 Task: Create a blank project AgileCon with privacy Public and default view as List and in the team Taskers . Create three sections in the project as To-Do, Doing and Done
Action: Mouse moved to (63, 48)
Screenshot: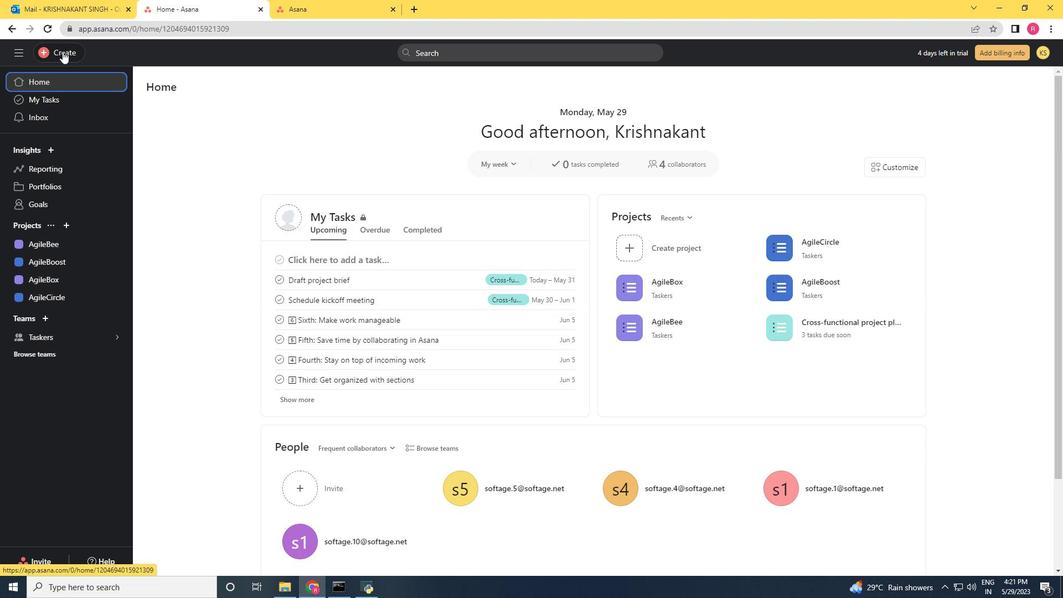 
Action: Mouse pressed left at (63, 48)
Screenshot: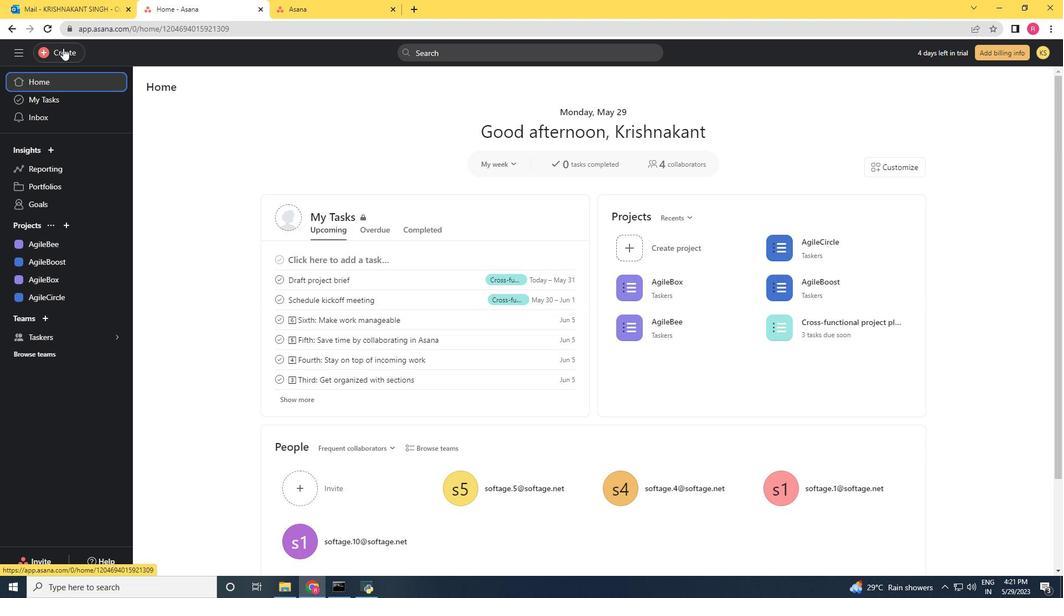 
Action: Mouse moved to (125, 80)
Screenshot: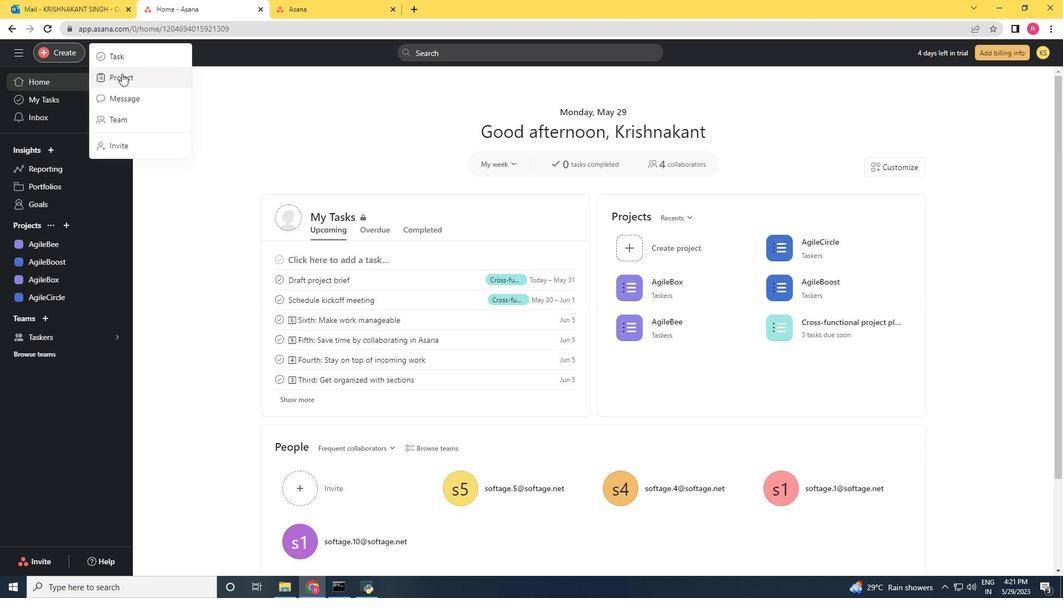 
Action: Mouse pressed left at (125, 80)
Screenshot: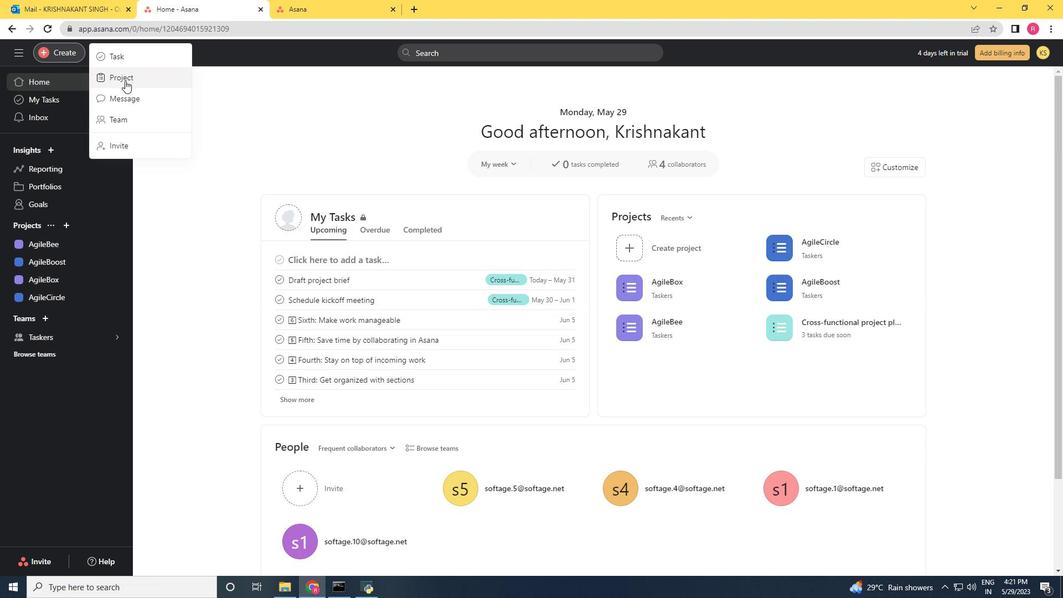 
Action: Mouse moved to (438, 317)
Screenshot: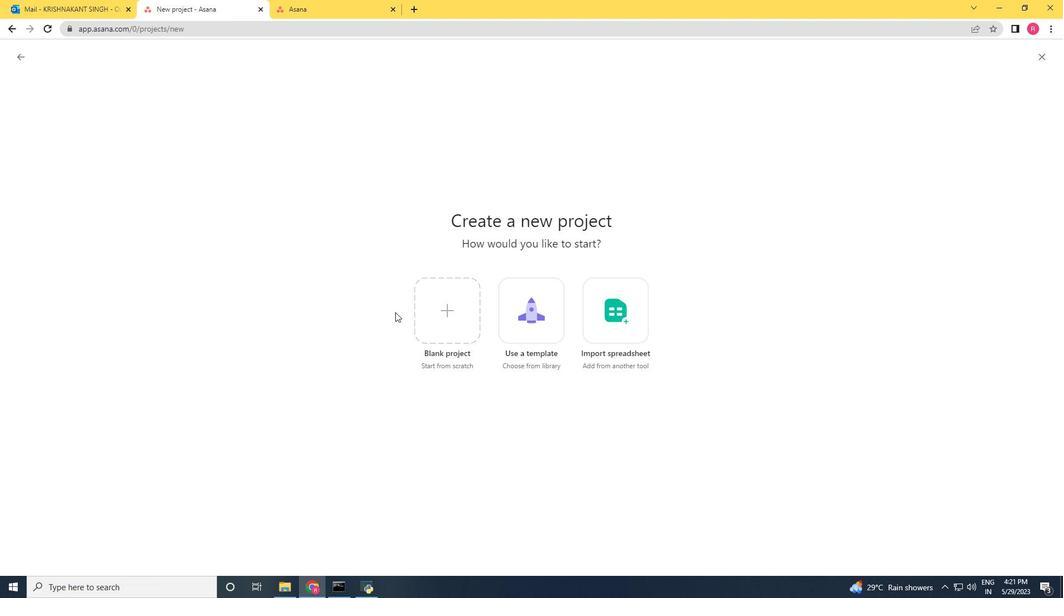 
Action: Mouse pressed left at (438, 317)
Screenshot: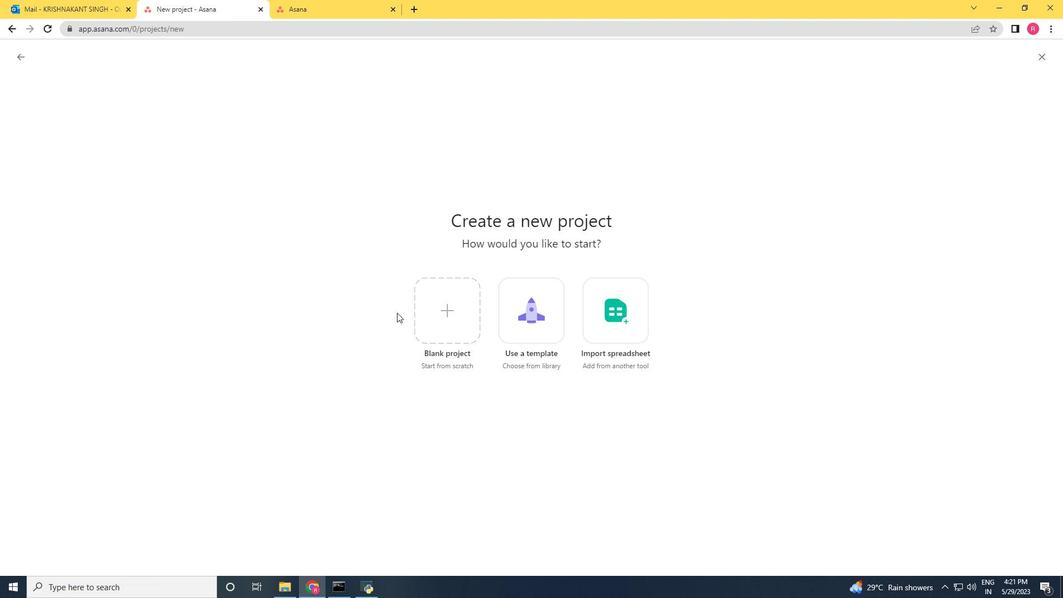 
Action: Mouse moved to (314, 253)
Screenshot: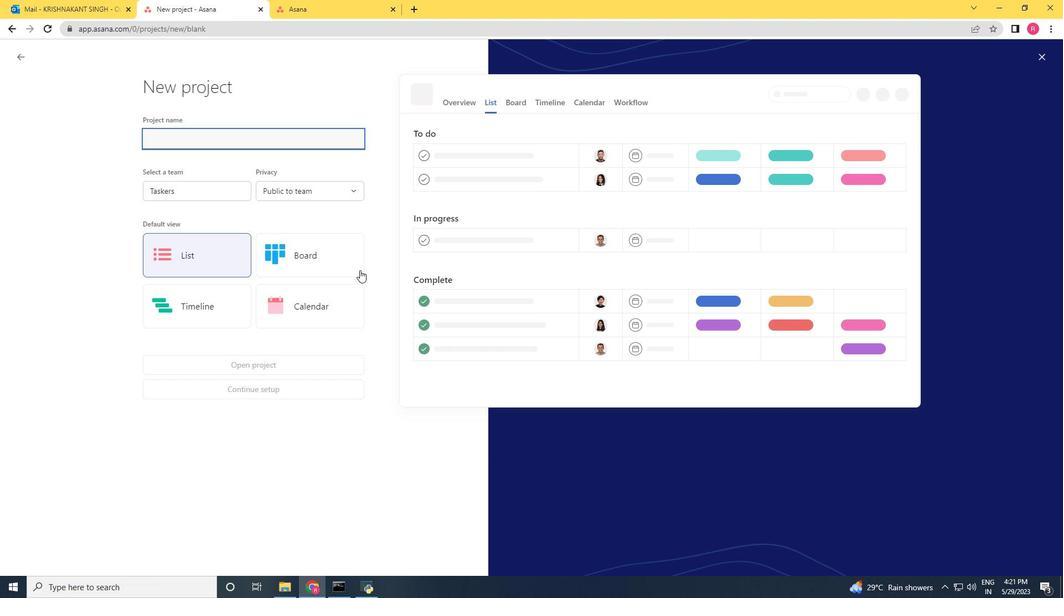 
Action: Key pressed <Key.shift>Agile<Key.space><Key.backspace><Key.shift>Con
Screenshot: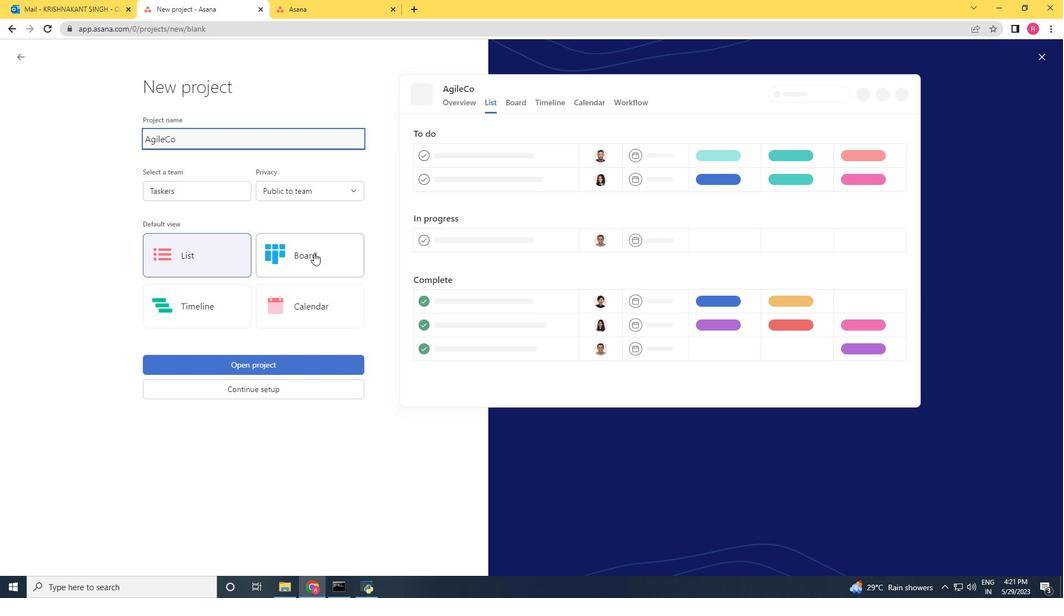 
Action: Mouse moved to (307, 195)
Screenshot: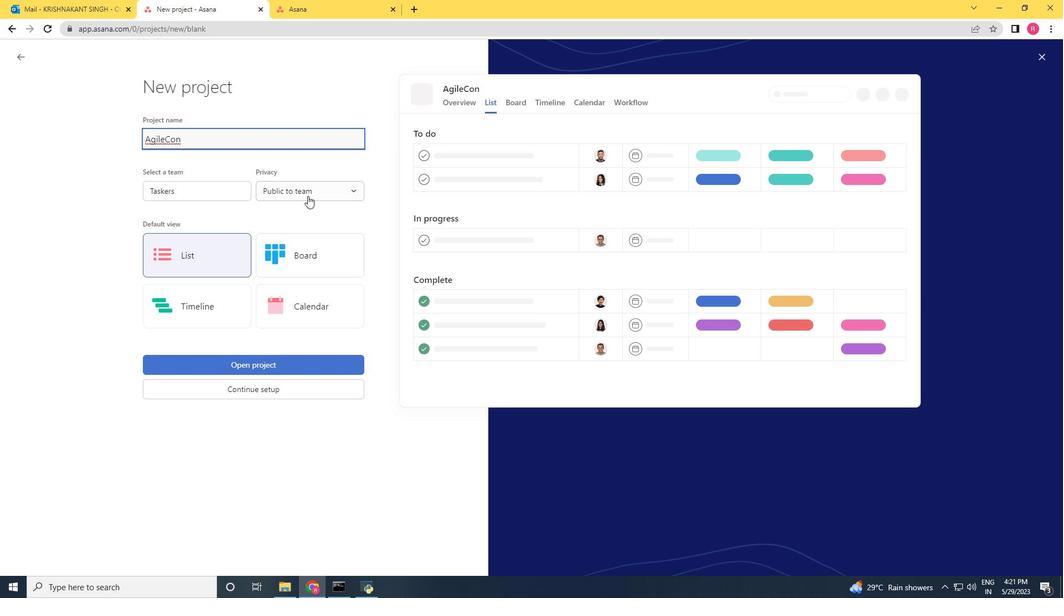 
Action: Mouse pressed left at (307, 195)
Screenshot: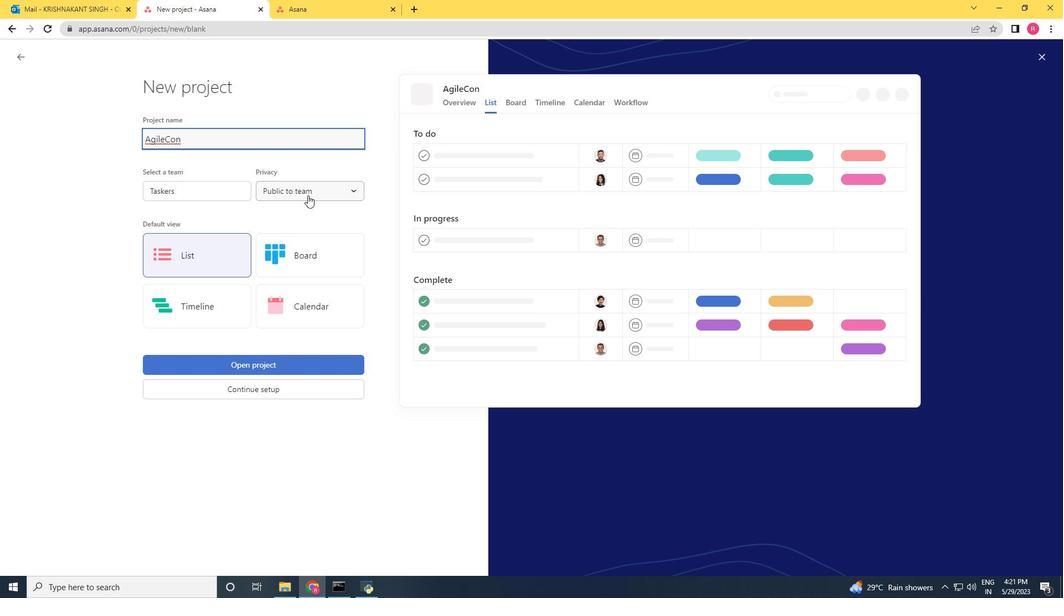
Action: Mouse moved to (295, 211)
Screenshot: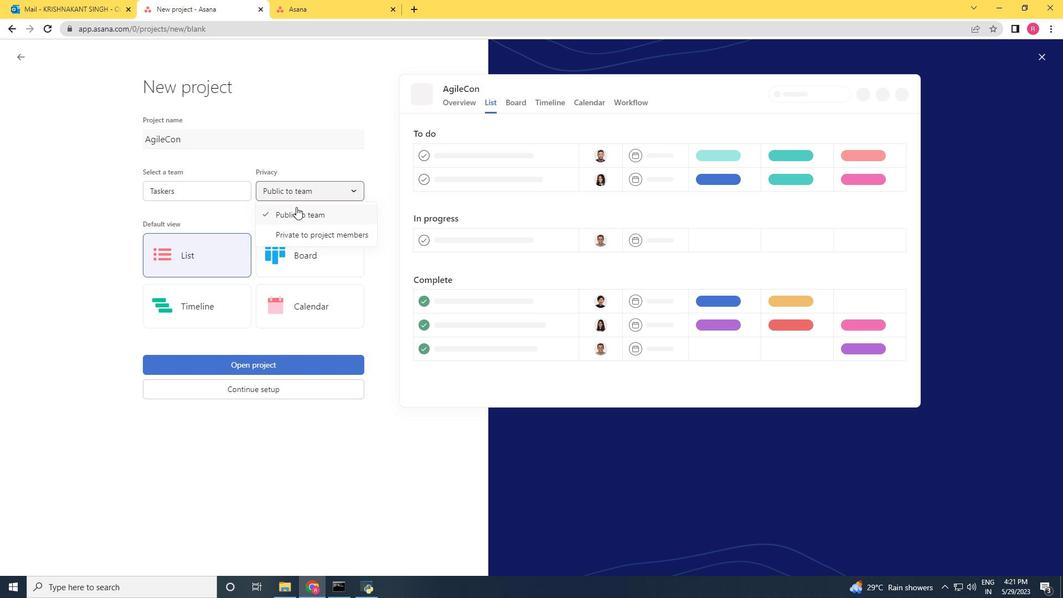 
Action: Mouse pressed left at (295, 211)
Screenshot: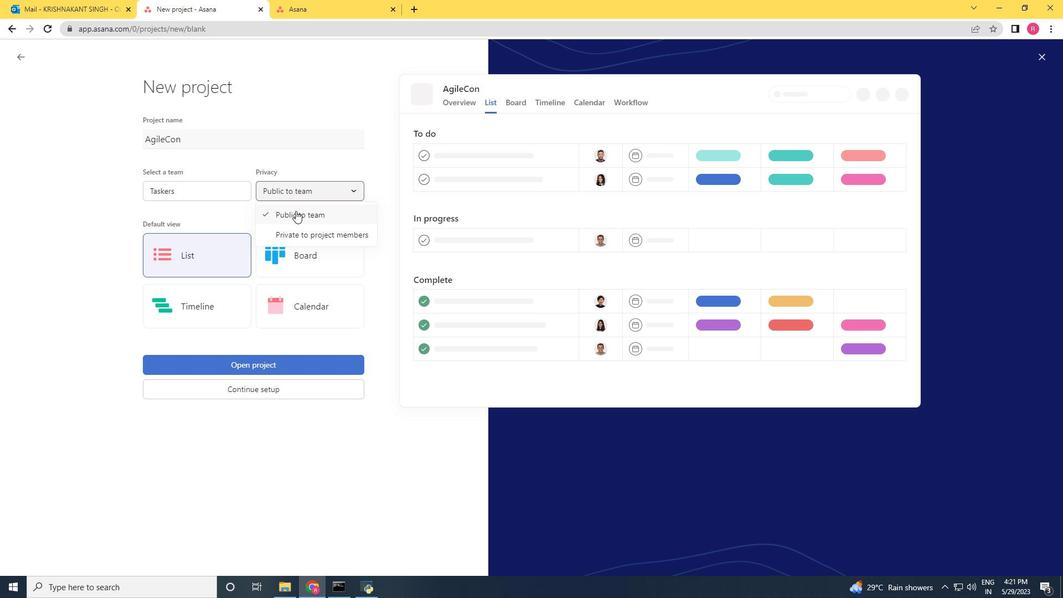 
Action: Mouse moved to (173, 238)
Screenshot: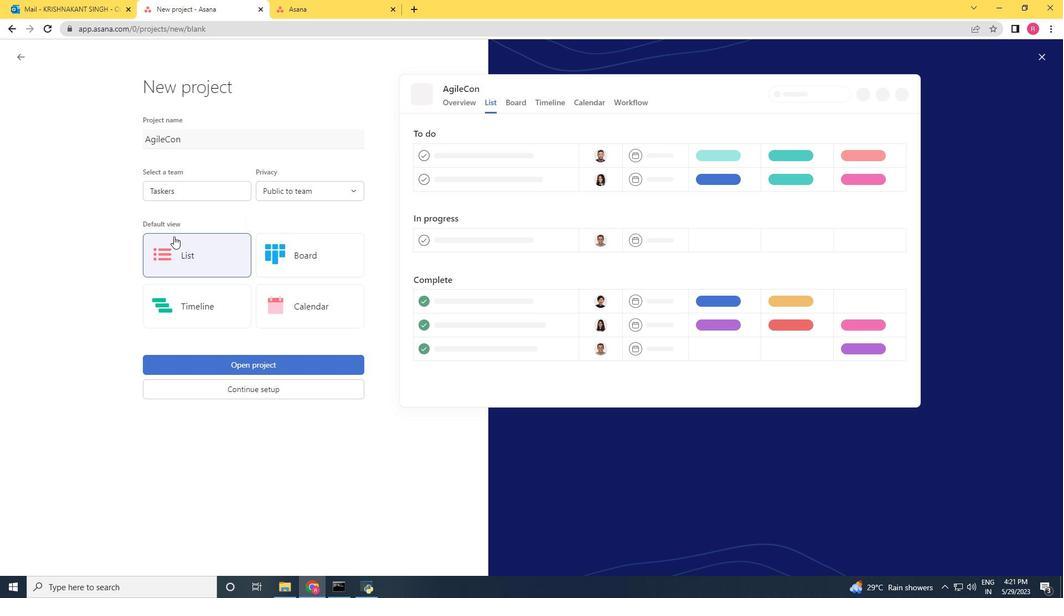 
Action: Mouse pressed left at (173, 238)
Screenshot: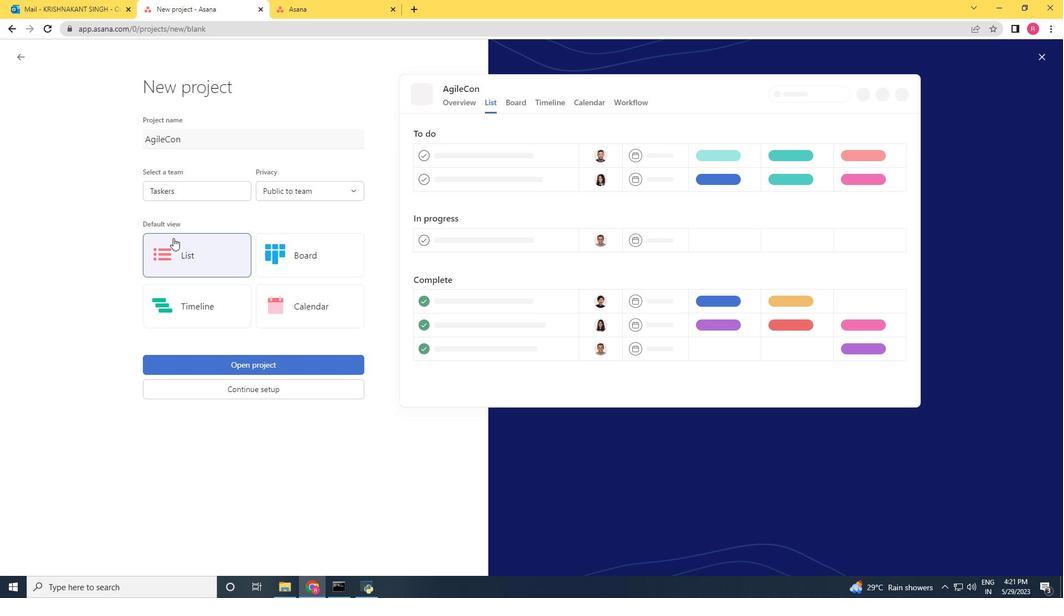
Action: Mouse moved to (197, 186)
Screenshot: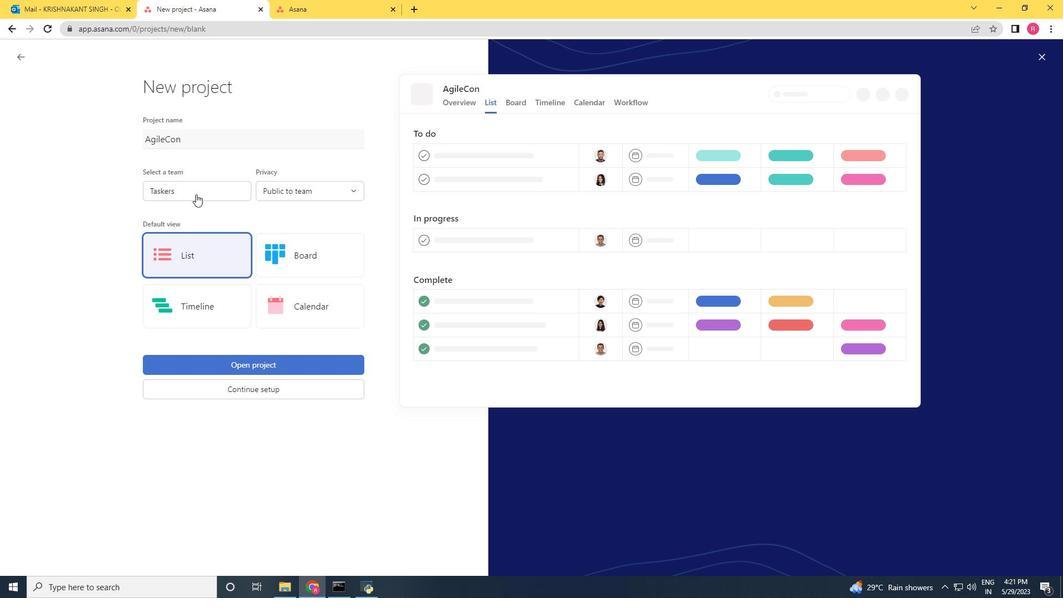 
Action: Mouse pressed left at (197, 186)
Screenshot: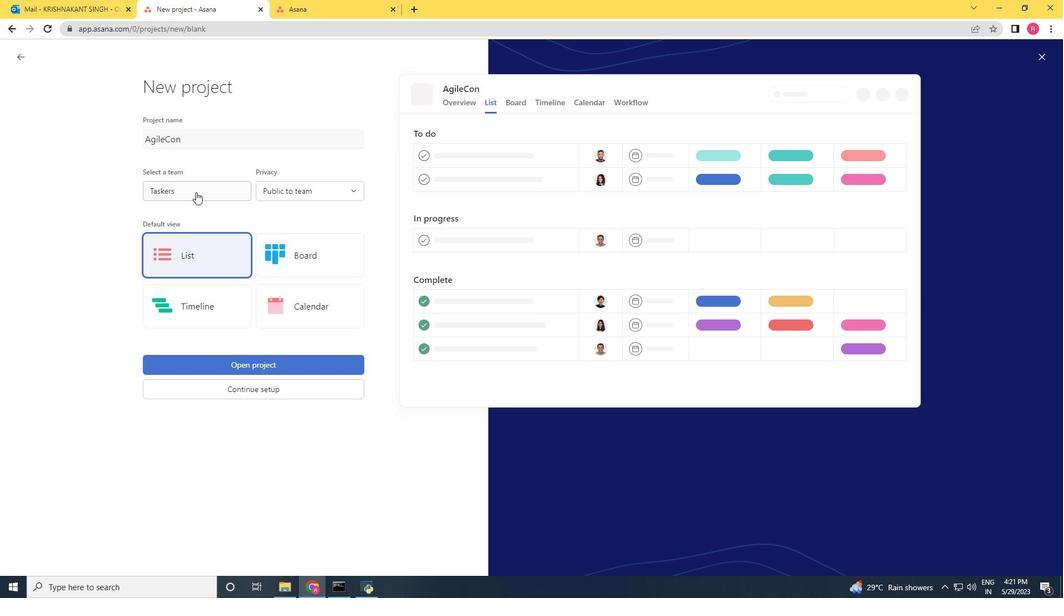 
Action: Mouse moved to (186, 216)
Screenshot: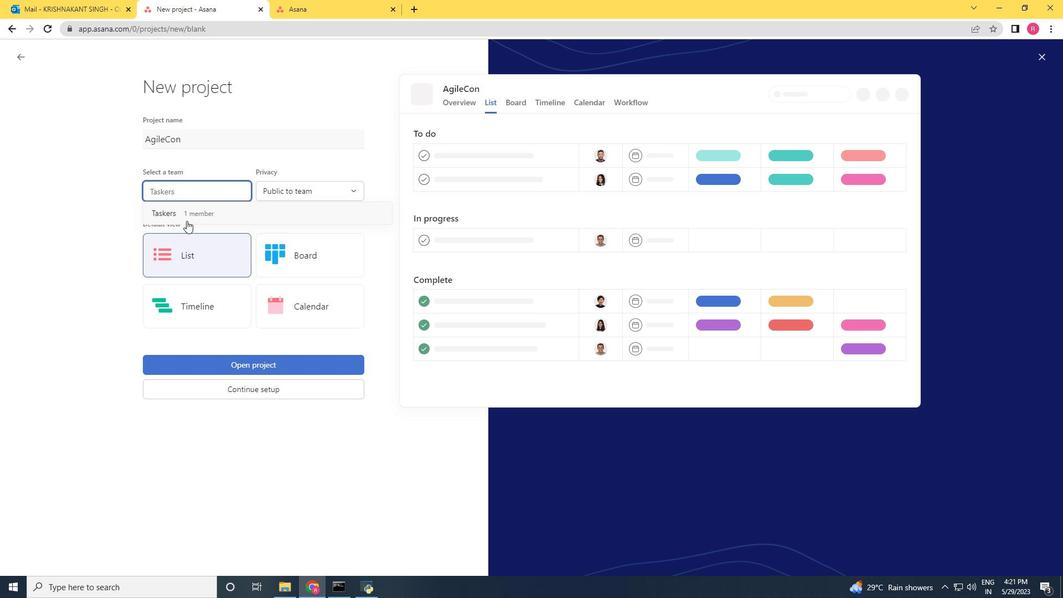 
Action: Mouse pressed left at (186, 216)
Screenshot: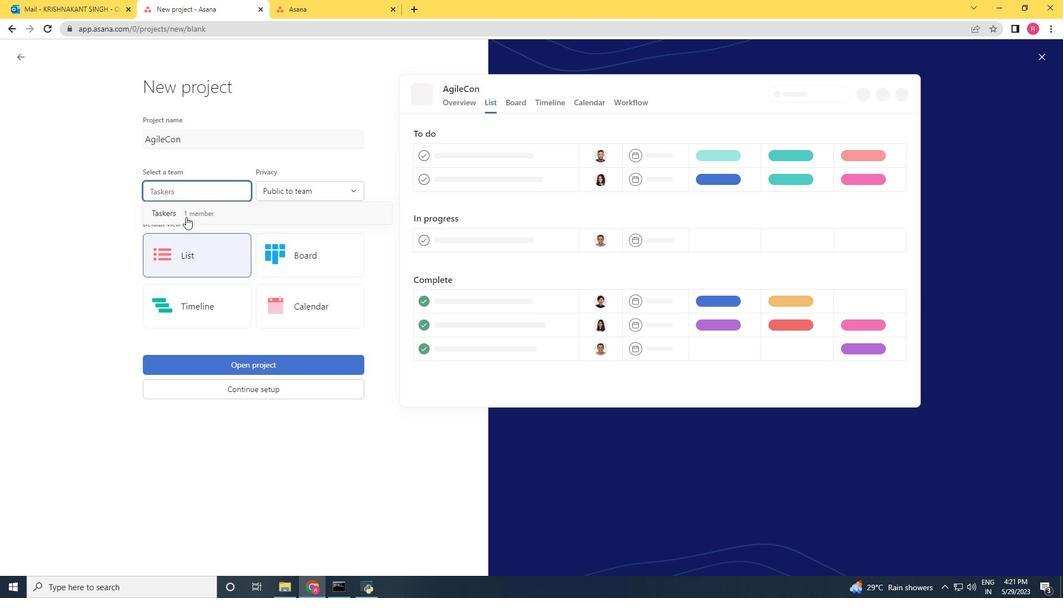 
Action: Mouse moved to (265, 363)
Screenshot: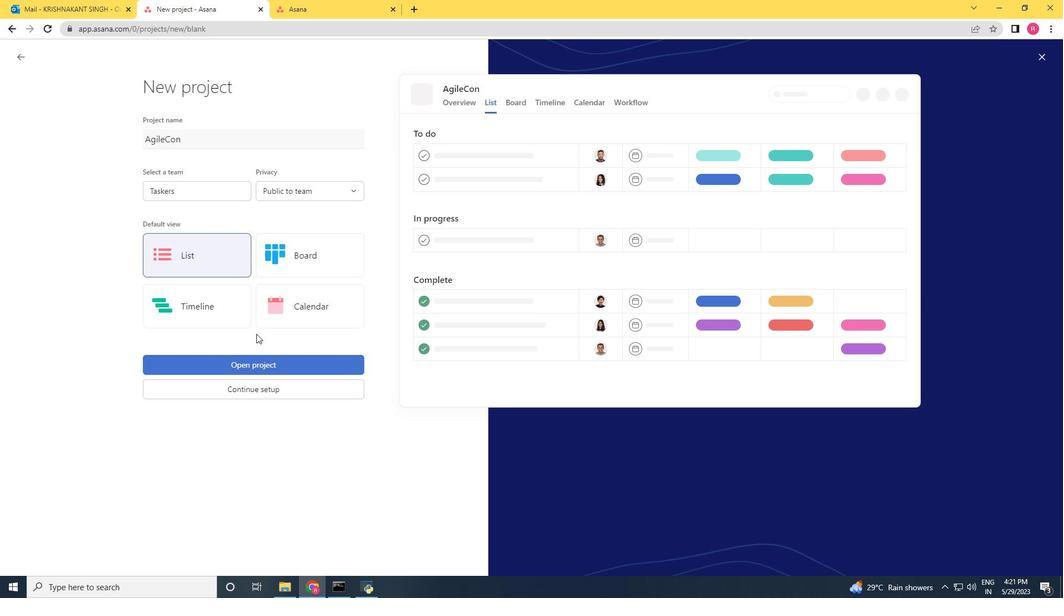 
Action: Mouse pressed left at (265, 363)
Screenshot: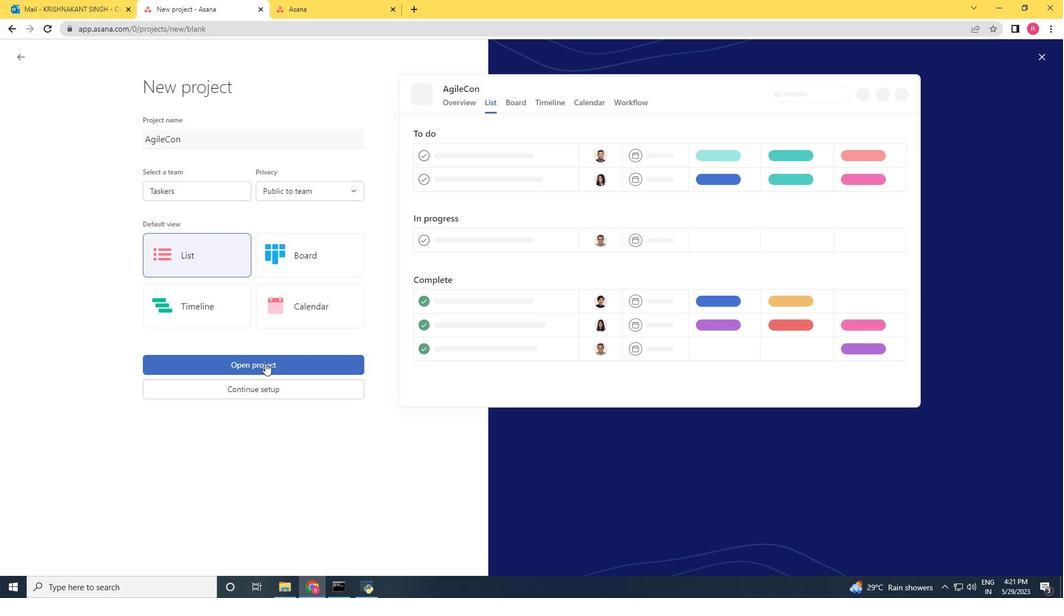 
Action: Mouse moved to (175, 245)
Screenshot: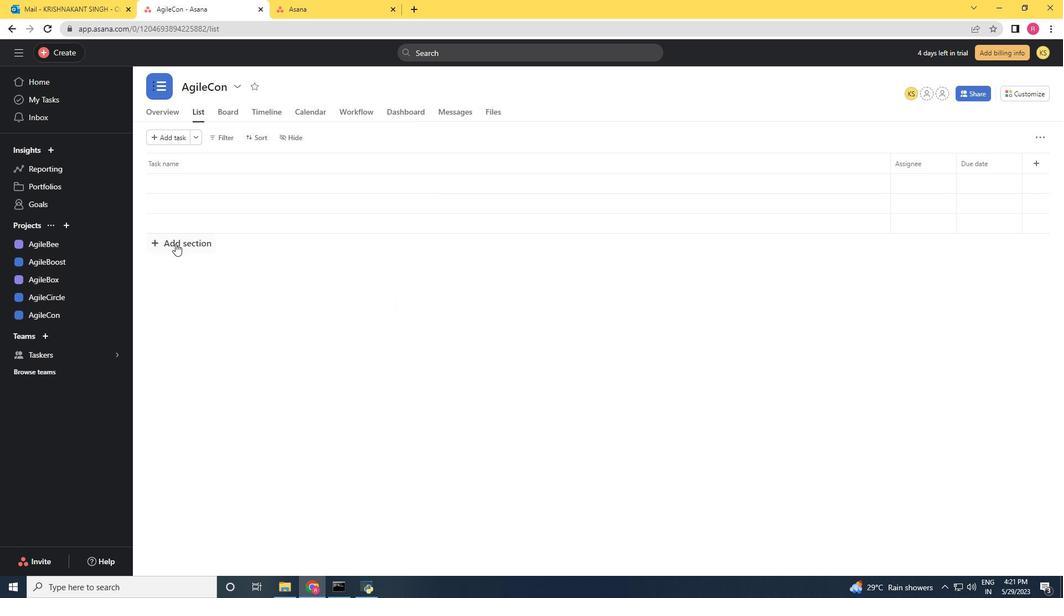 
Action: Mouse pressed left at (175, 245)
Screenshot: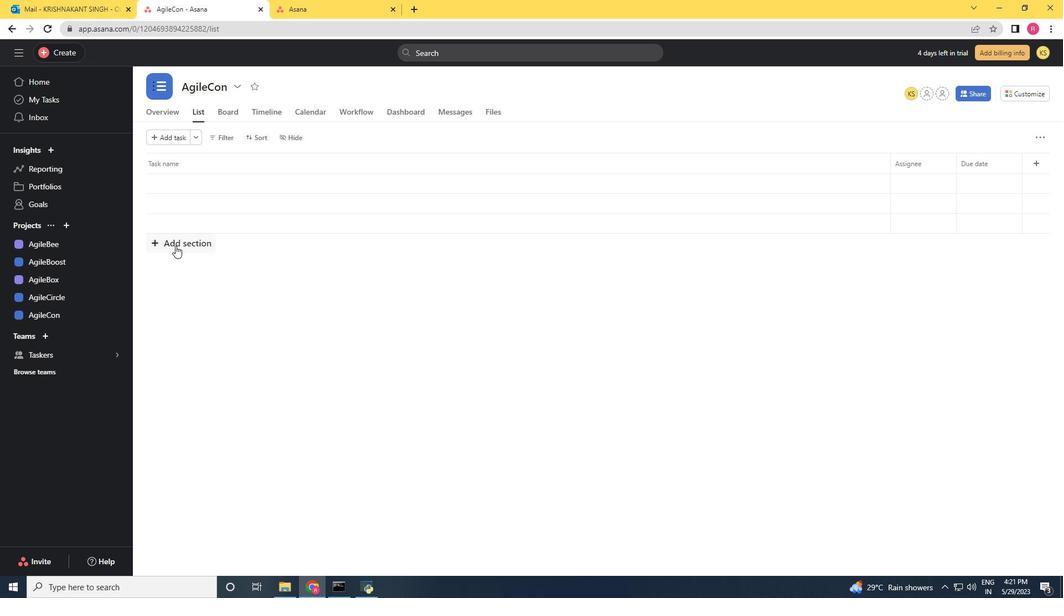 
Action: Mouse moved to (195, 135)
Screenshot: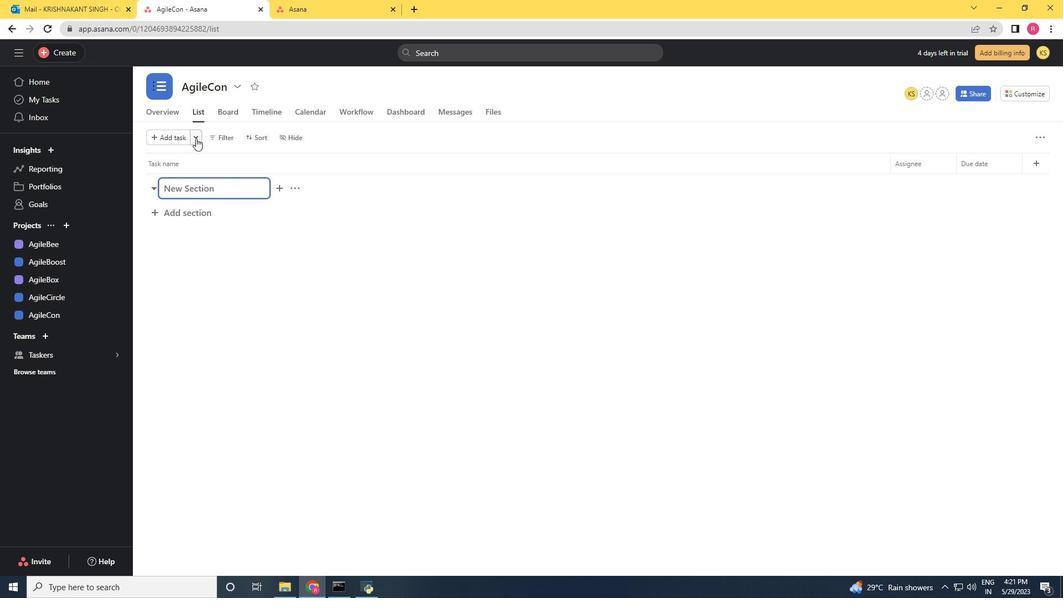 
Action: Mouse pressed left at (195, 135)
Screenshot: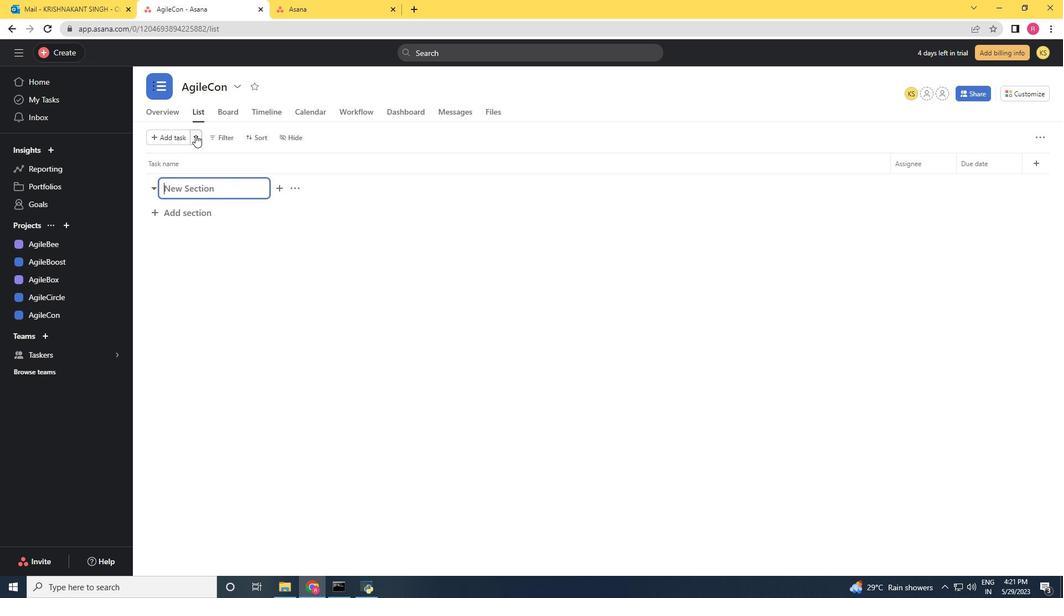 
Action: Mouse pressed left at (195, 135)
Screenshot: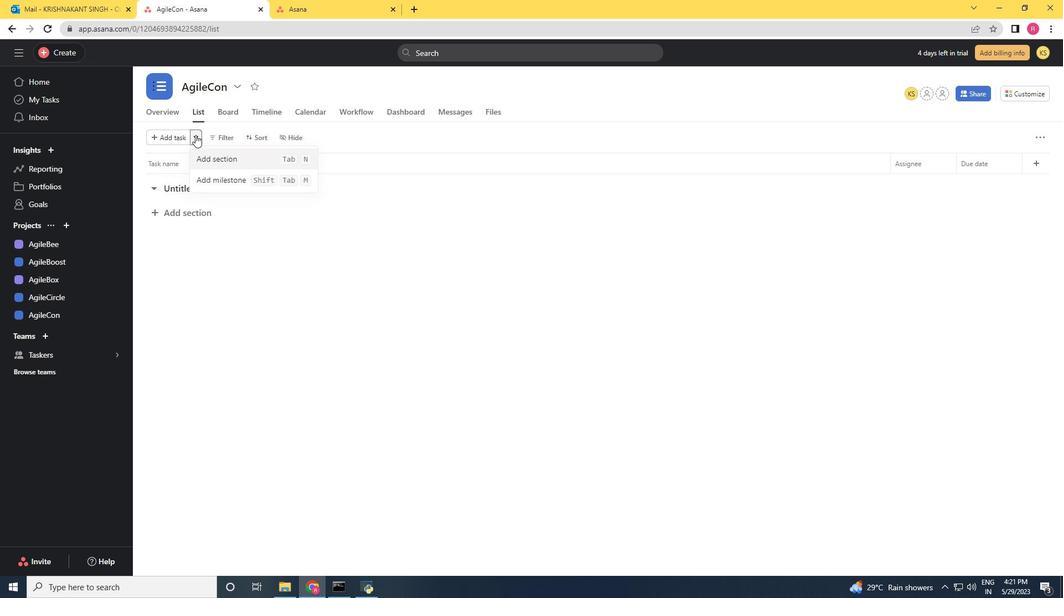 
Action: Mouse moved to (241, 188)
Screenshot: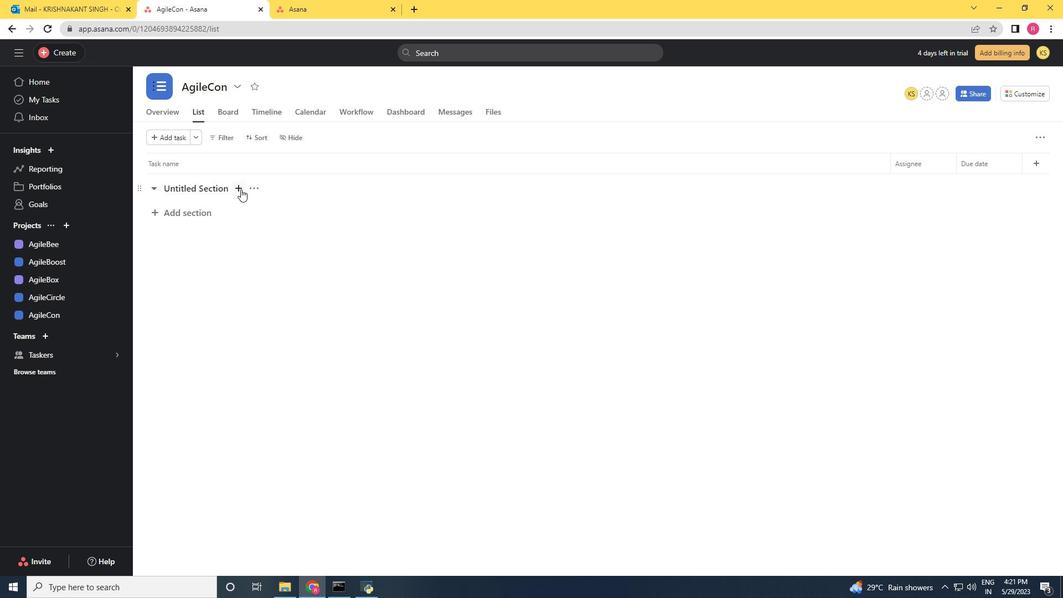 
Action: Mouse pressed left at (241, 188)
Screenshot: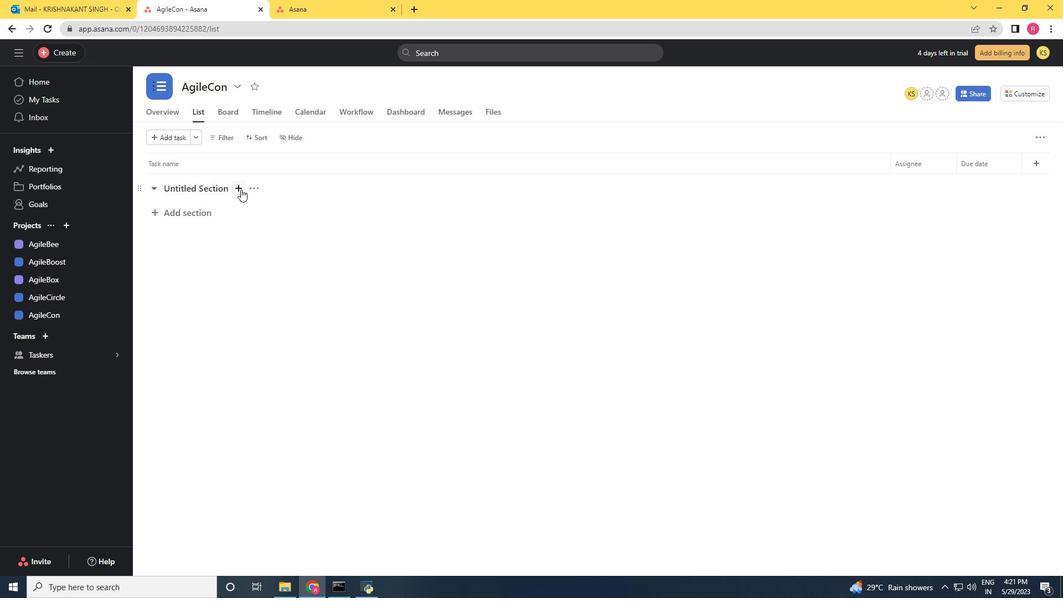 
Action: Mouse moved to (217, 192)
Screenshot: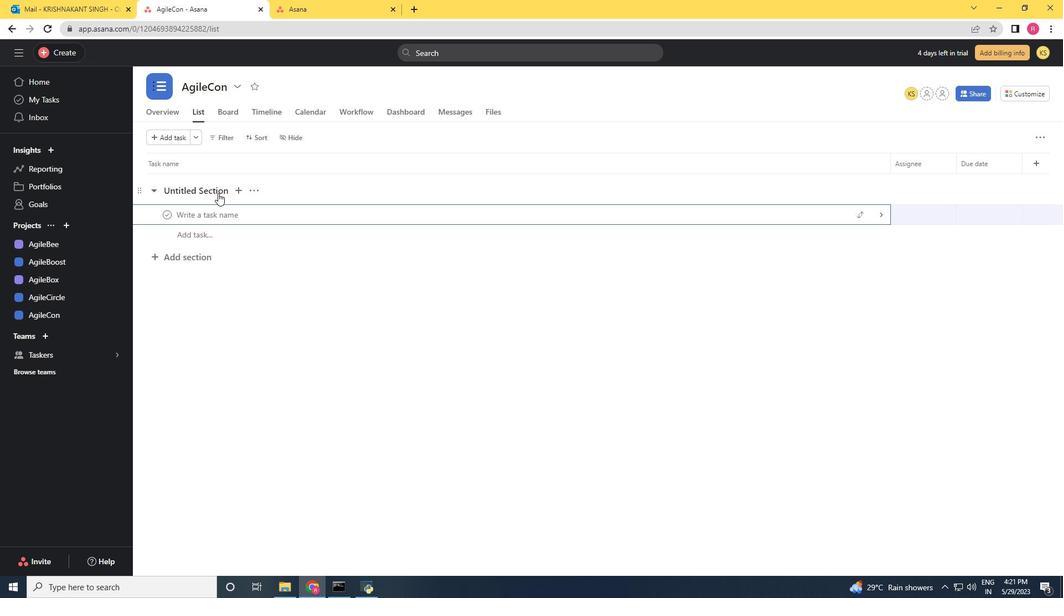 
Action: Mouse pressed left at (217, 192)
Screenshot: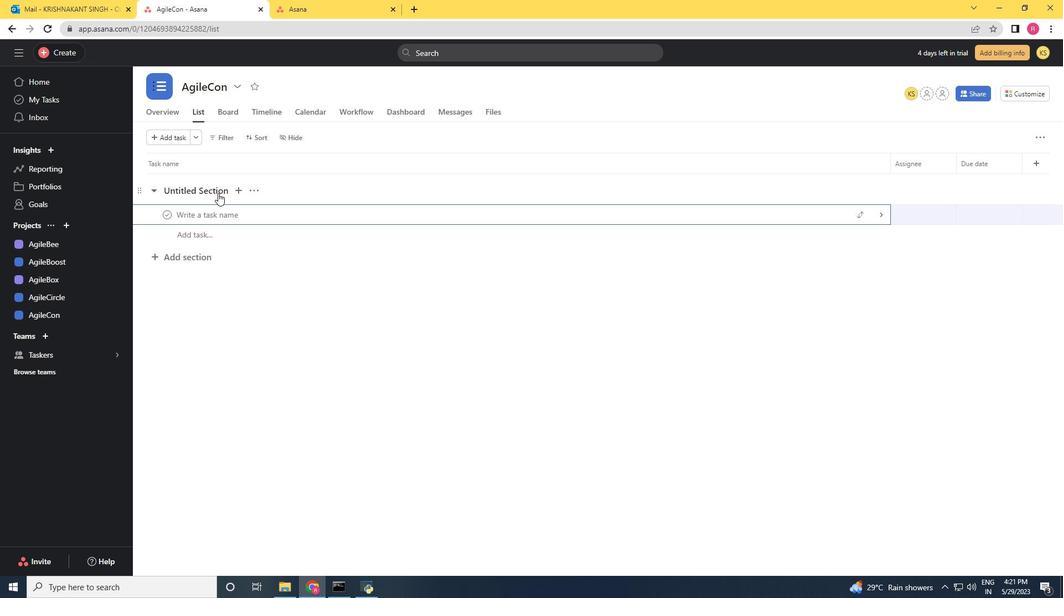 
Action: Key pressed <Key.backspace><Key.backspace><Key.backspace><Key.backspace><Key.backspace><Key.backspace><Key.backspace><Key.backspace><Key.backspace><Key.backspace><Key.backspace><Key.backspace><Key.backspace><Key.backspace><Key.backspace><Key.backspace><Key.backspace><Key.backspace><Key.backspace><Key.backspace><Key.backspace><Key.backspace><Key.backspace><Key.shift>To-<Key.shift>Do<Key.enter>
Screenshot: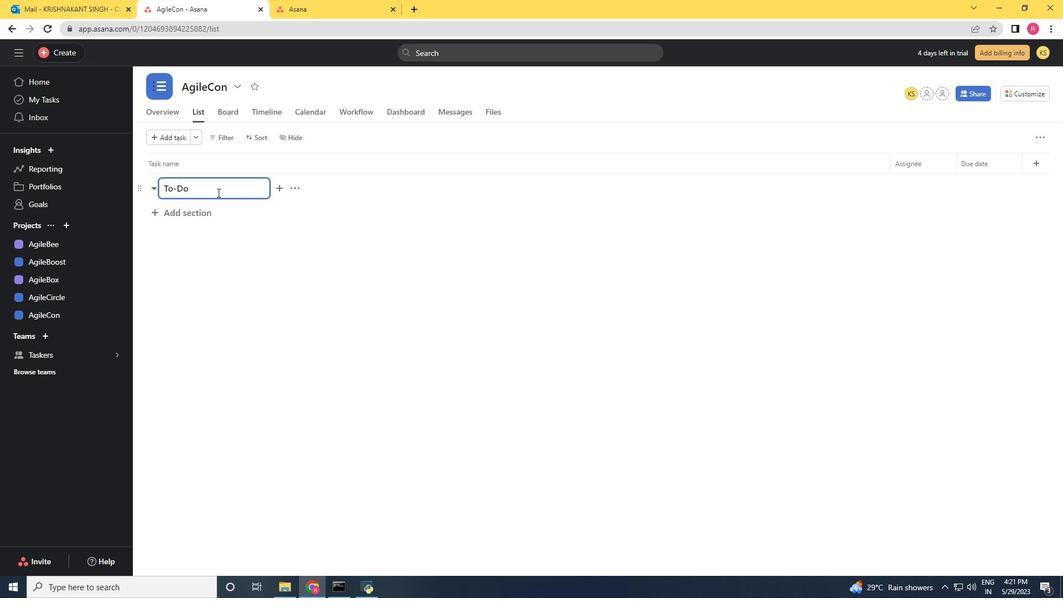 
Action: Mouse moved to (175, 254)
Screenshot: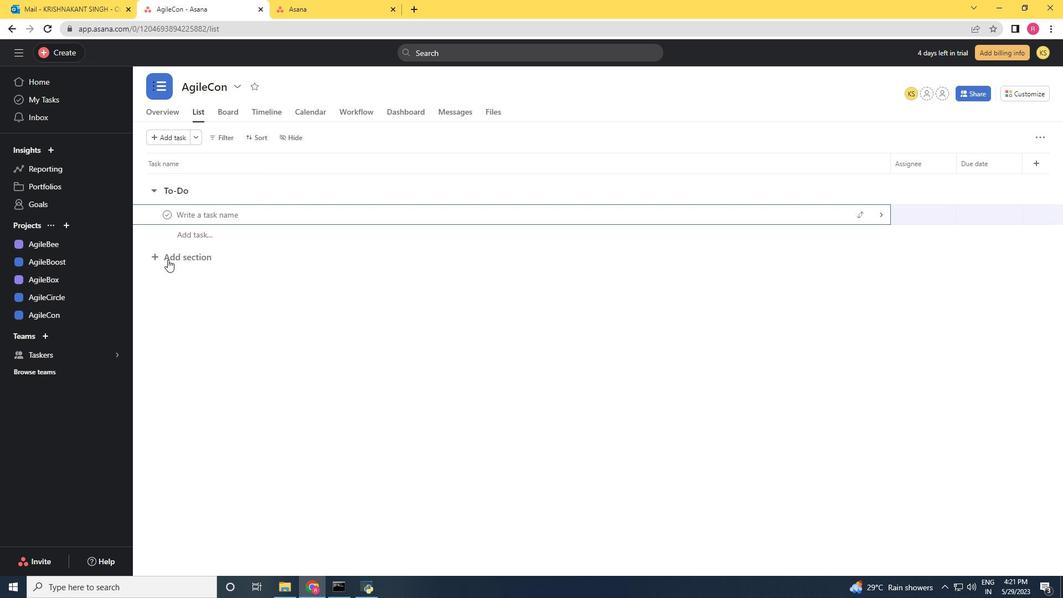 
Action: Mouse pressed left at (175, 254)
Screenshot: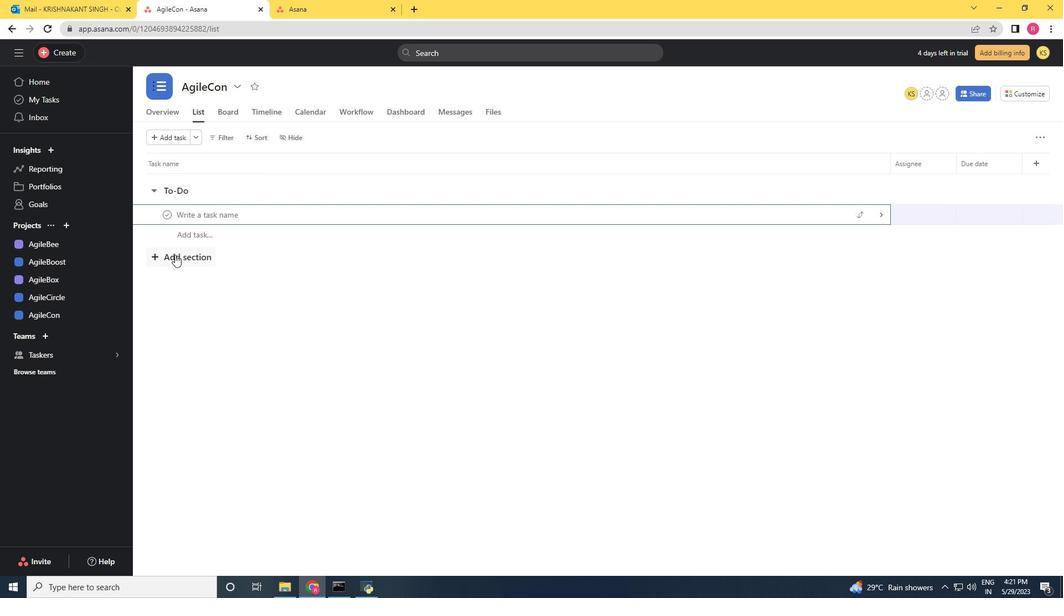 
Action: Mouse moved to (180, 214)
Screenshot: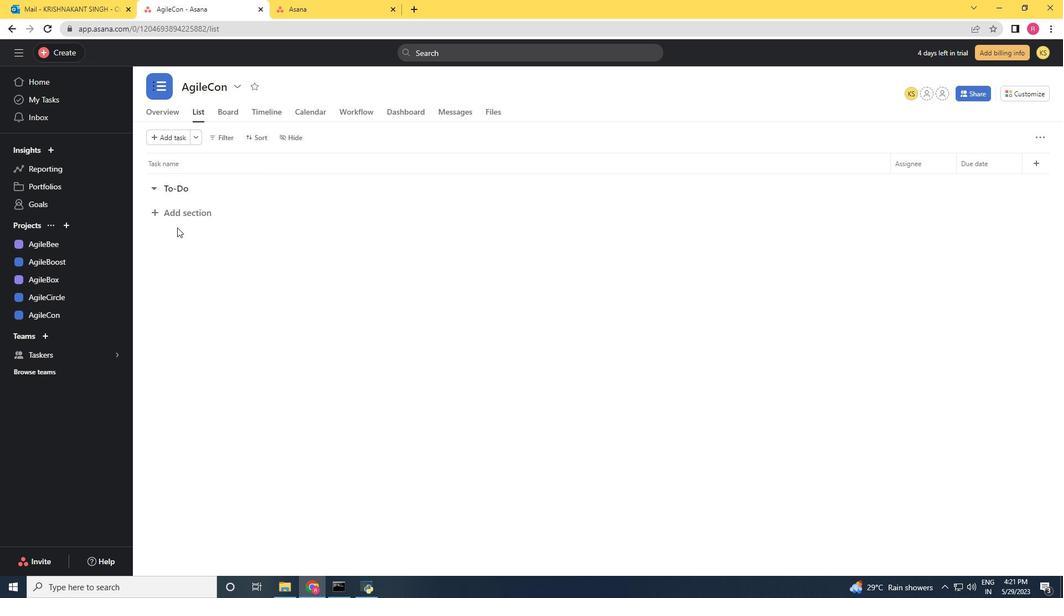
Action: Mouse pressed left at (180, 214)
Screenshot: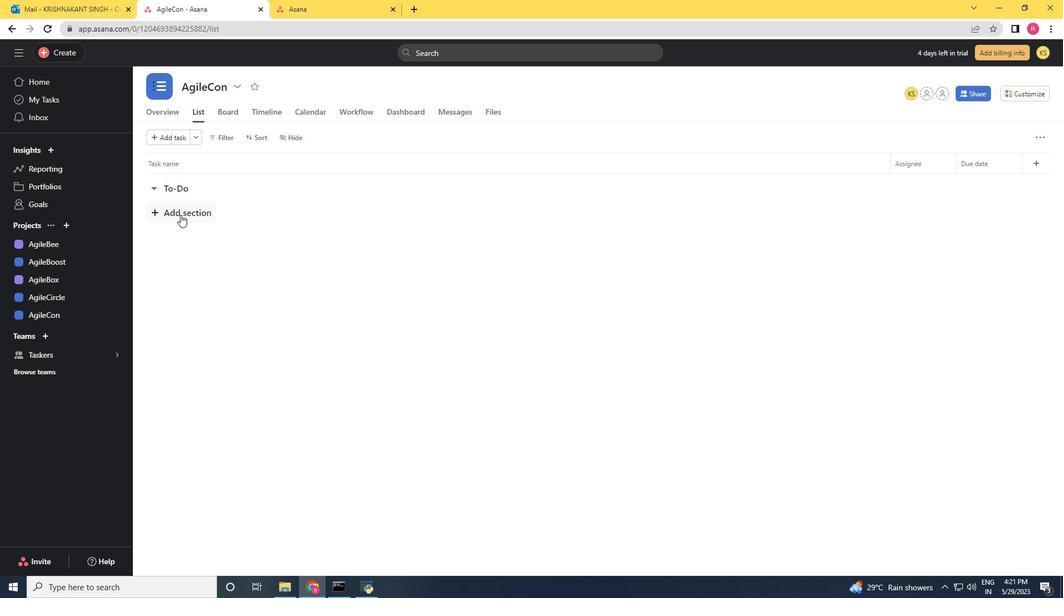 
Action: Key pressed <Key.shift><Key.shift><Key.shift><Key.shift><Key.shift><Key.shift><Key.shift><Key.shift><Key.shift><Key.shift><Key.shift><Key.shift>Doing<Key.enter>
Screenshot: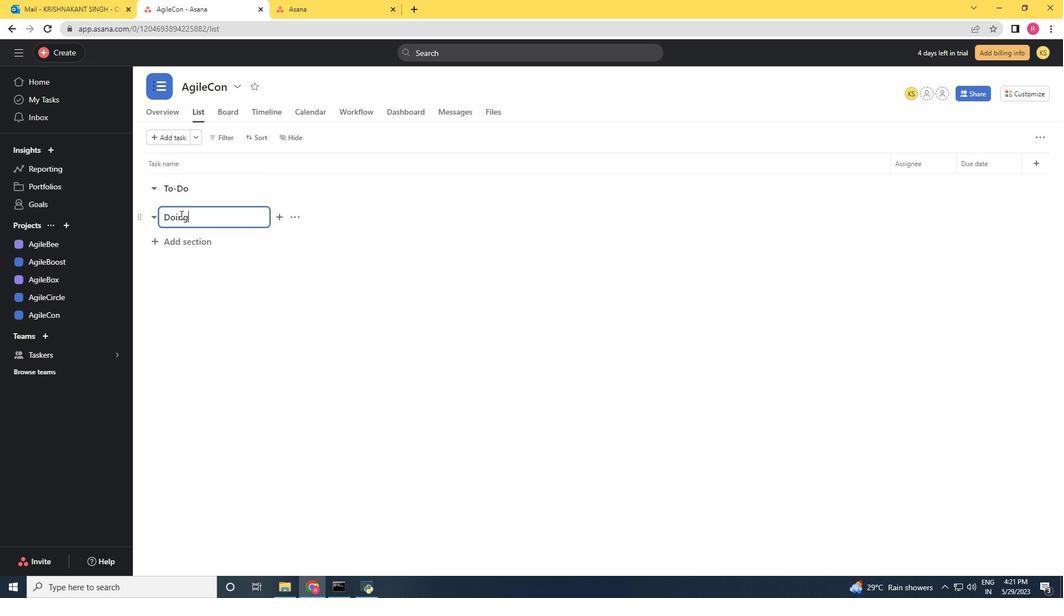 
Action: Mouse moved to (175, 288)
Screenshot: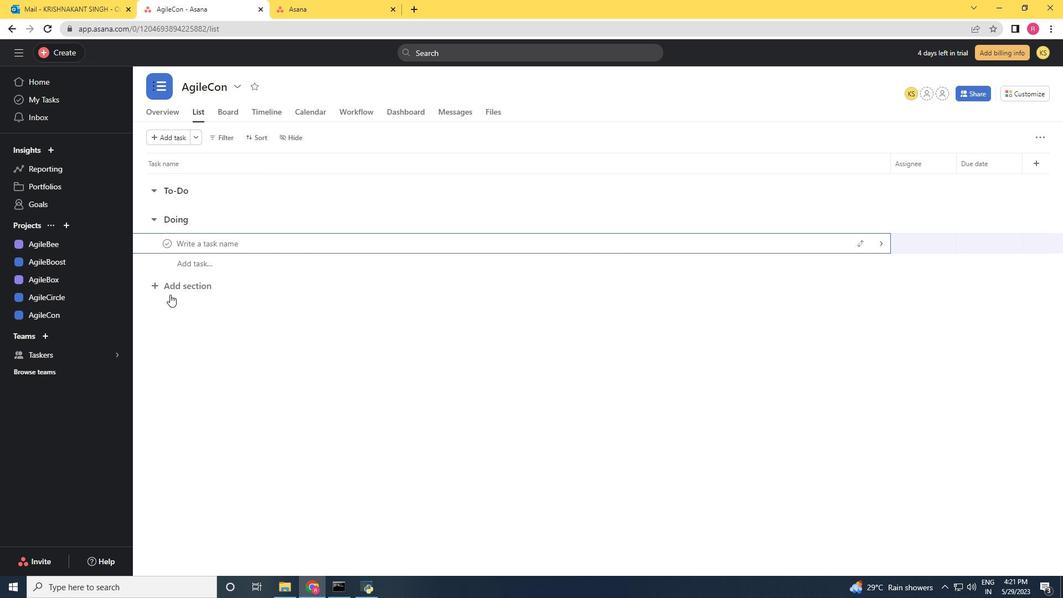 
Action: Mouse pressed left at (175, 288)
Screenshot: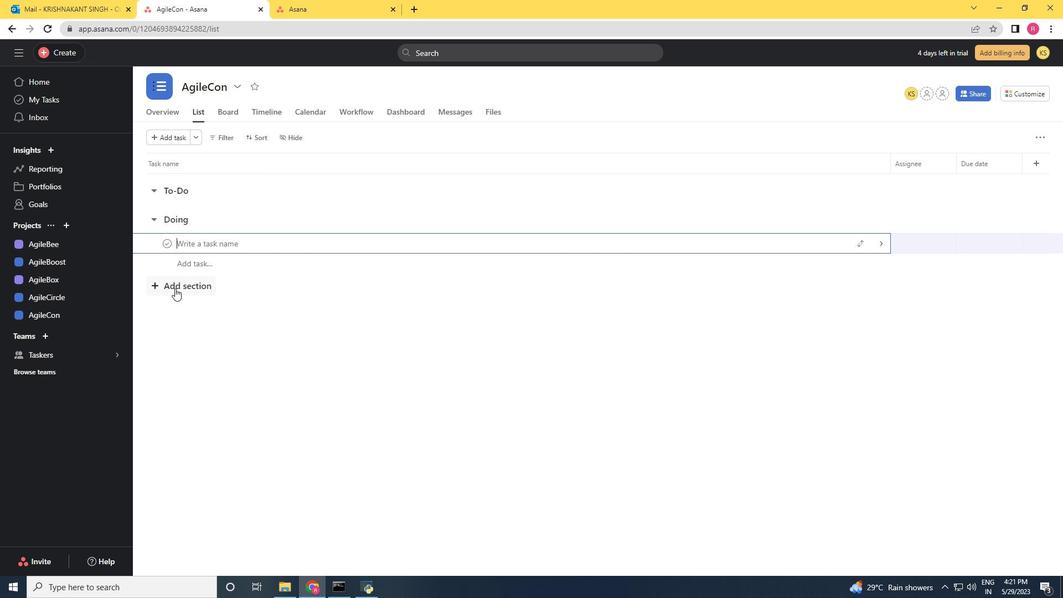 
Action: Mouse moved to (181, 242)
Screenshot: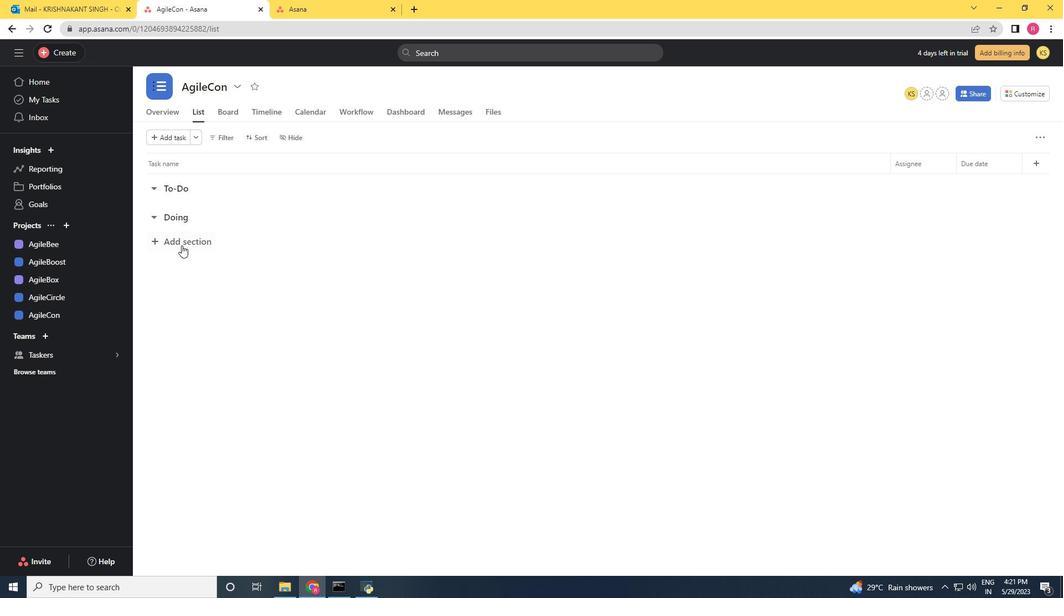 
Action: Mouse pressed left at (181, 242)
Screenshot: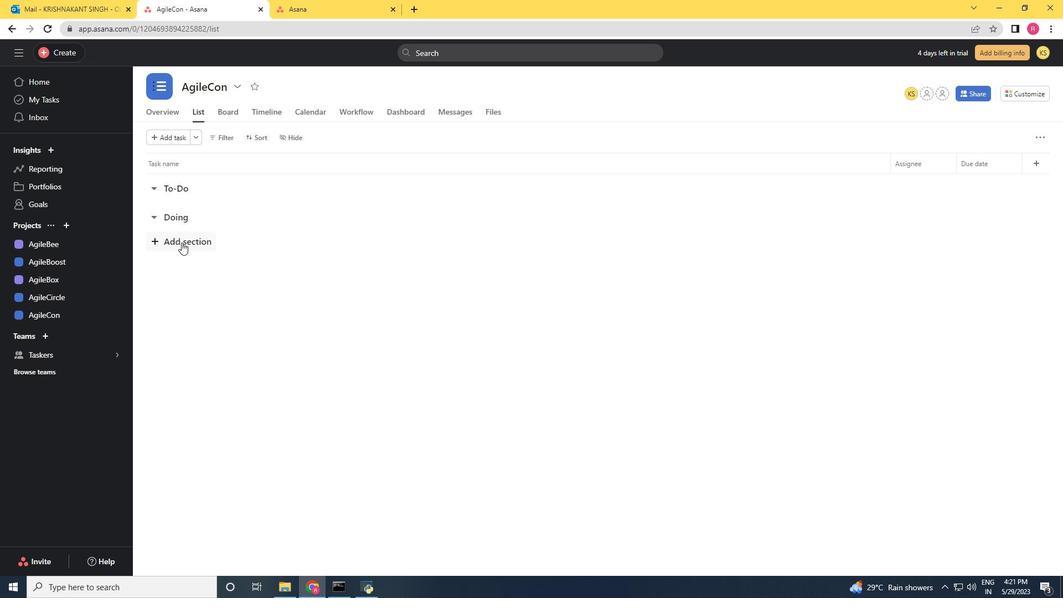 
Action: Key pressed <Key.shift><Key.shift><Key.shift><Key.shift><Key.shift><Key.shift>Done<Key.enter>
Screenshot: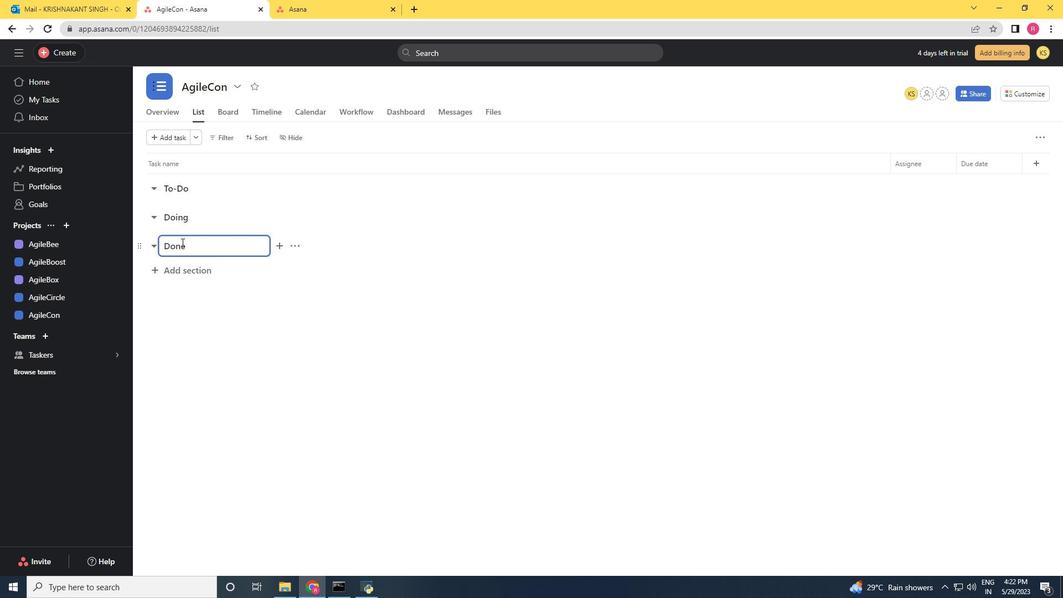 
Action: Mouse moved to (316, 428)
Screenshot: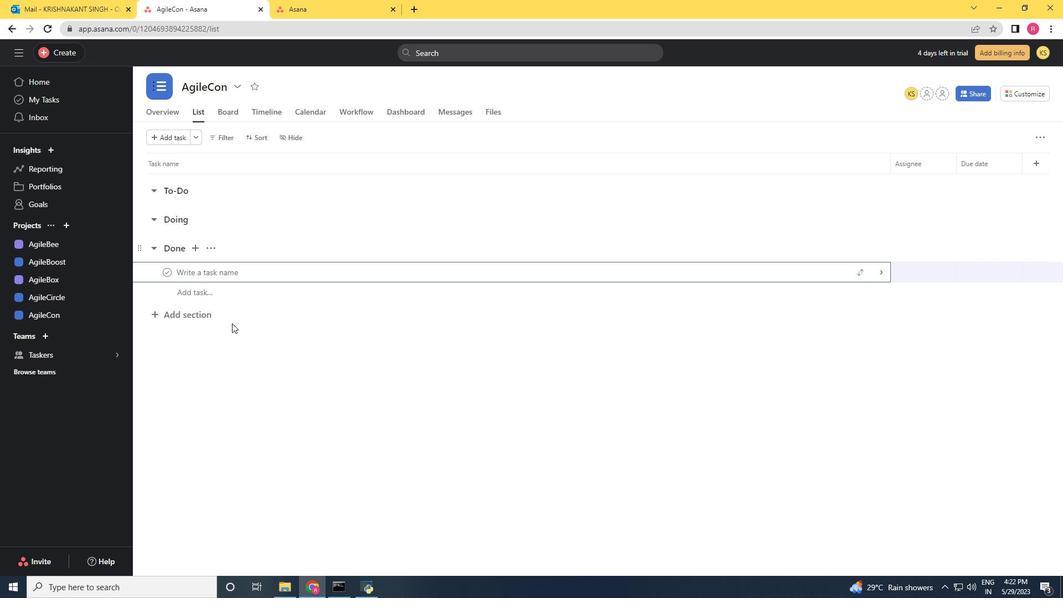 
Action: Mouse pressed left at (316, 428)
Screenshot: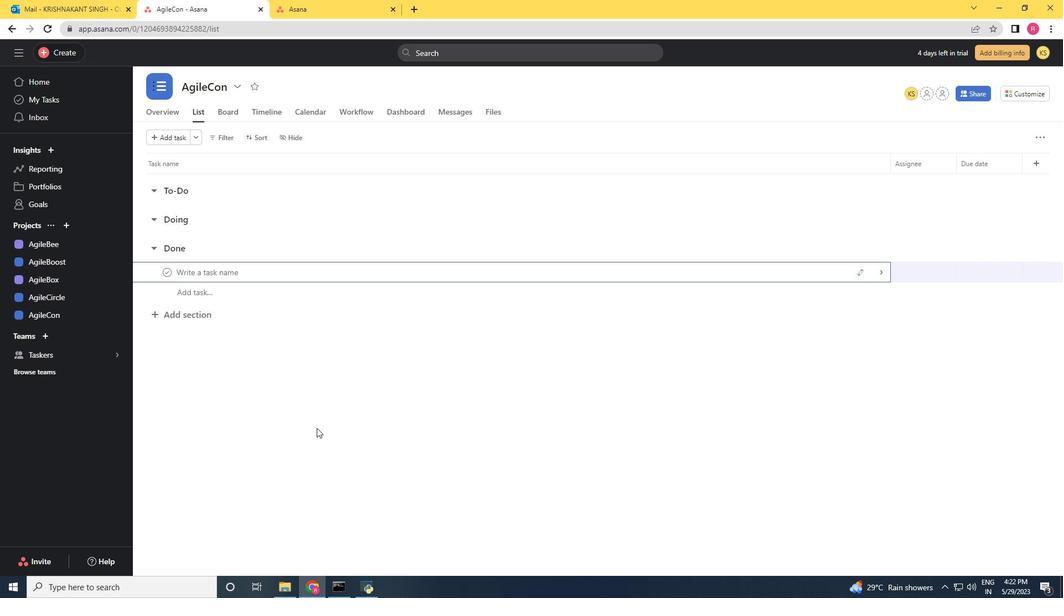 
